 Task: Add Attachment from Trello to Card Card0000000362 in Board Board0000000091 in Workspace WS0000000031 in Trello. Add Cover Yellow to Card Card0000000362 in Board Board0000000091 in Workspace WS0000000031 in Trello. Add "Copy Card To …" Button titled Button0000000362 to "bottom" of the list "To Do" to Card Card0000000362 in Board Board0000000091 in Workspace WS0000000031 in Trello. Add Description DS0000000362 to Card Card0000000362 in Board Board0000000091 in Workspace WS0000000031 in Trello. Add Comment CM0000000362 to Card Card0000000362 in Board Board0000000091 in Workspace WS0000000031 in Trello
Action: Mouse moved to (301, 328)
Screenshot: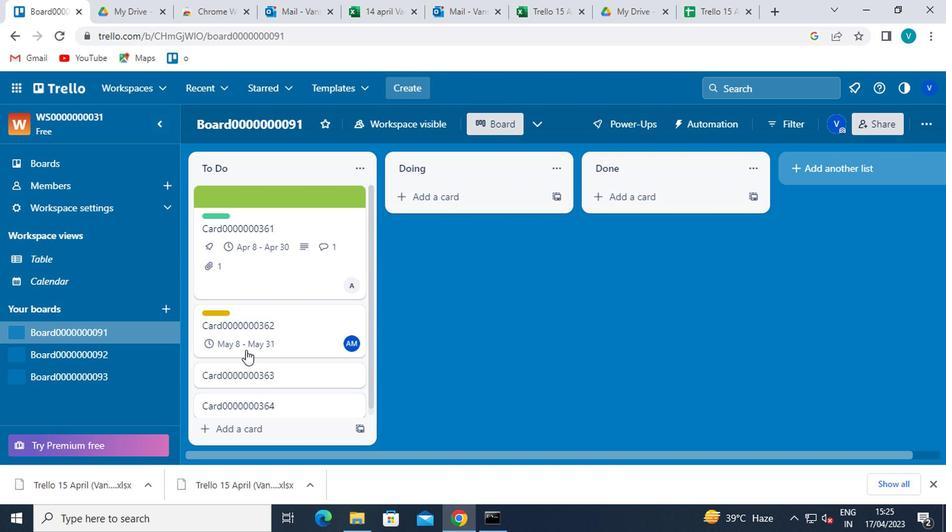 
Action: Mouse pressed left at (301, 328)
Screenshot: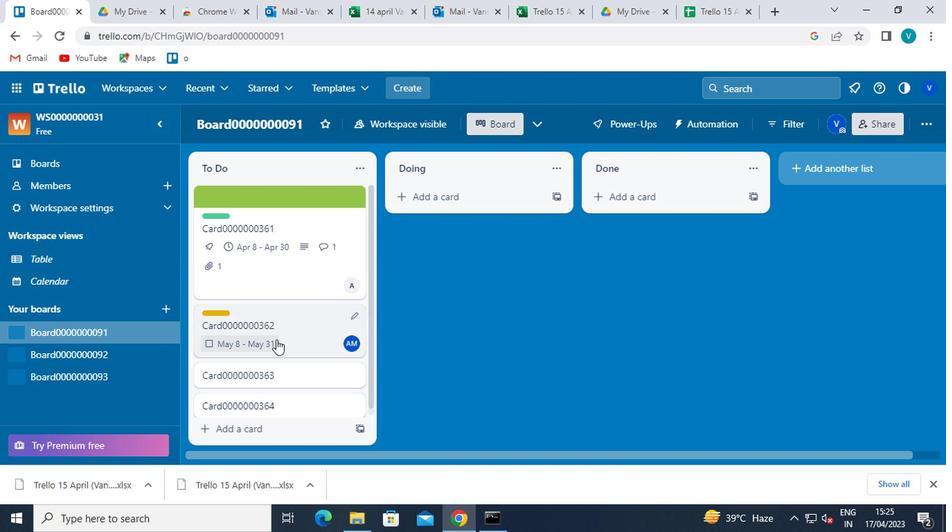 
Action: Mouse moved to (646, 315)
Screenshot: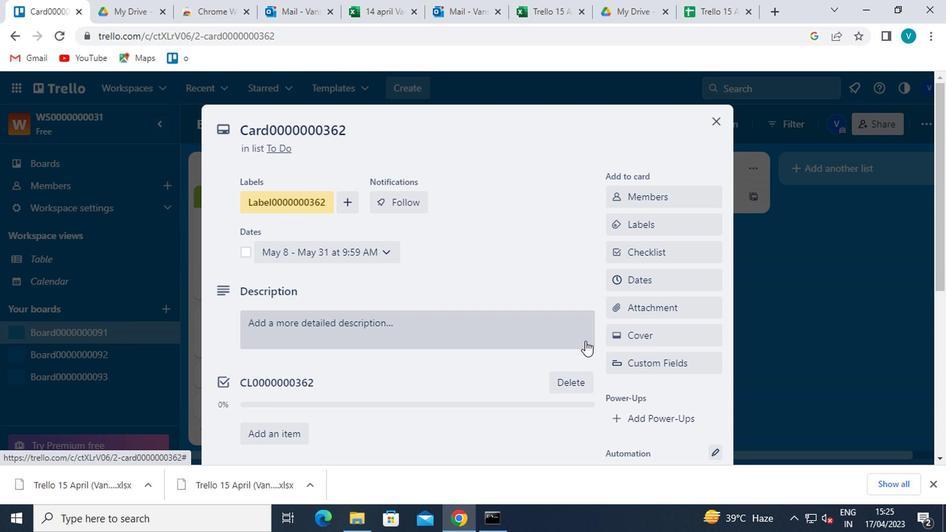 
Action: Mouse pressed left at (646, 315)
Screenshot: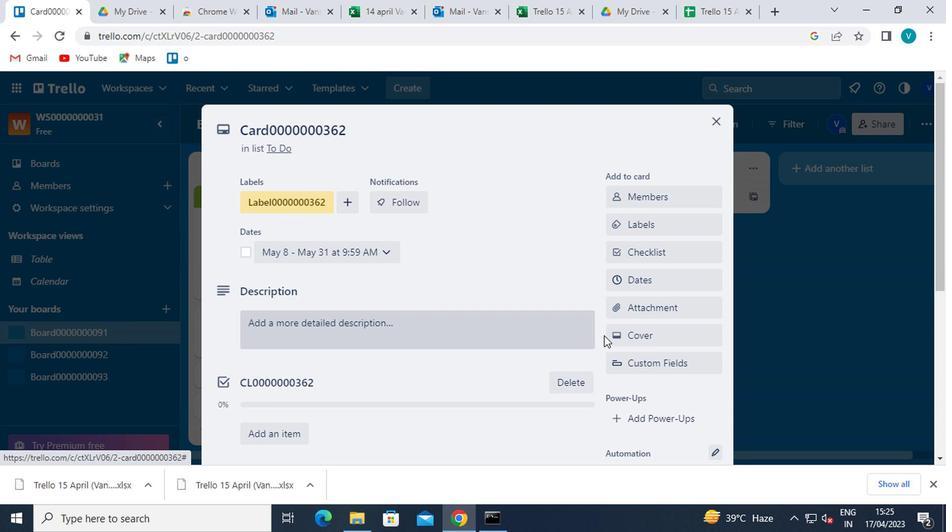 
Action: Mouse moved to (660, 164)
Screenshot: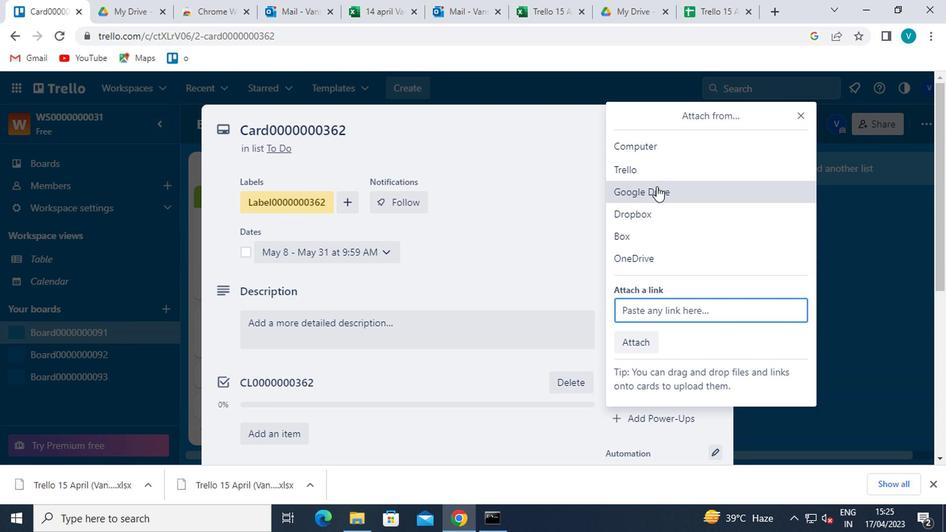 
Action: Mouse pressed left at (660, 164)
Screenshot: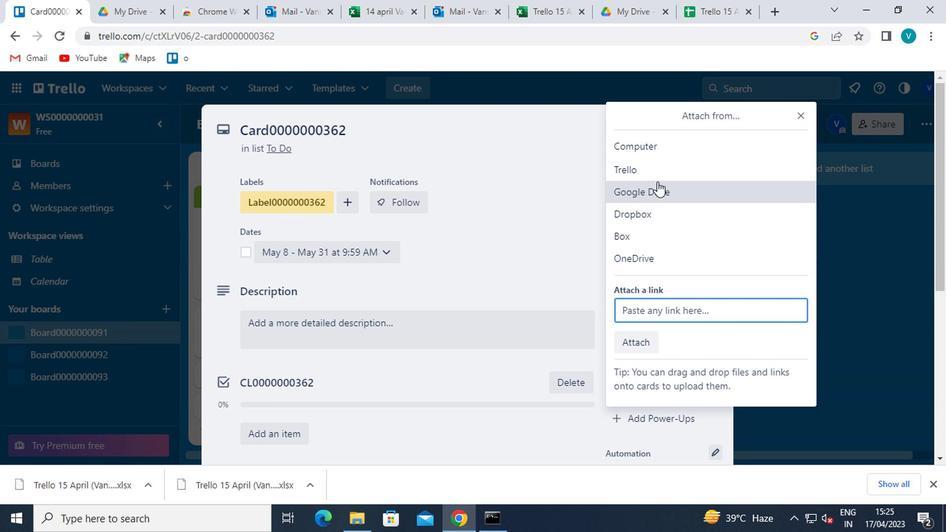 
Action: Mouse moved to (659, 245)
Screenshot: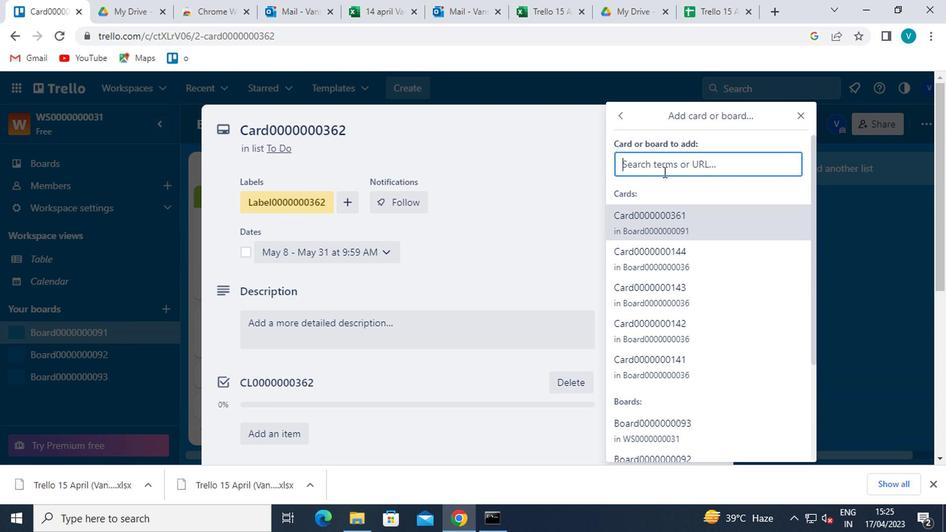 
Action: Mouse pressed left at (659, 245)
Screenshot: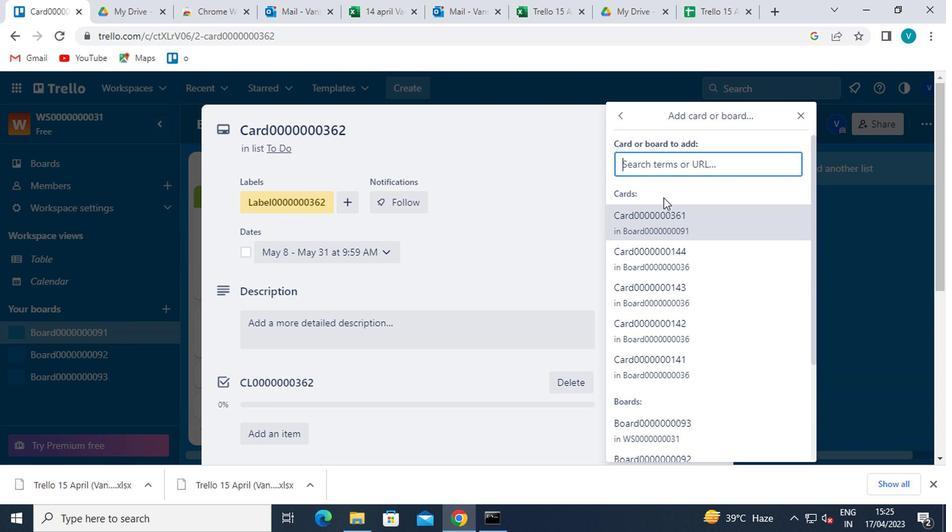 
Action: Mouse moved to (641, 331)
Screenshot: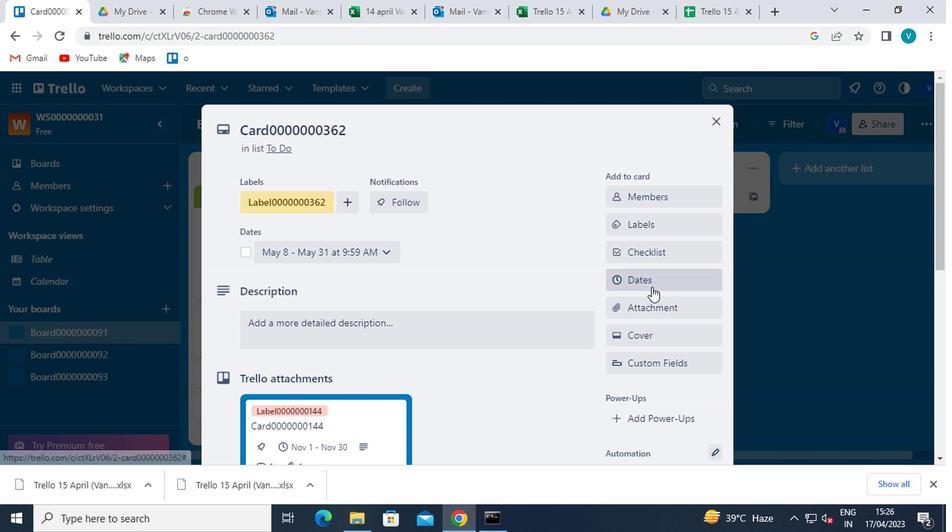 
Action: Mouse pressed left at (641, 331)
Screenshot: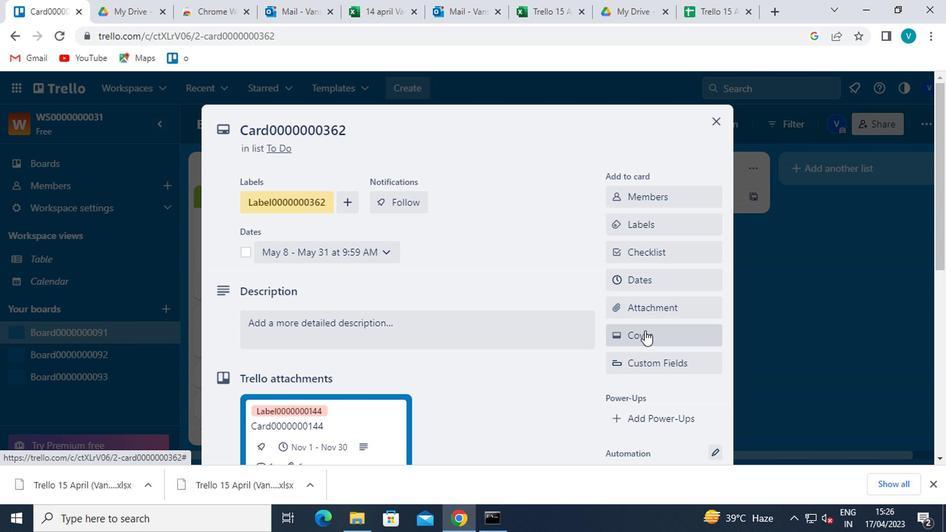 
Action: Mouse moved to (674, 245)
Screenshot: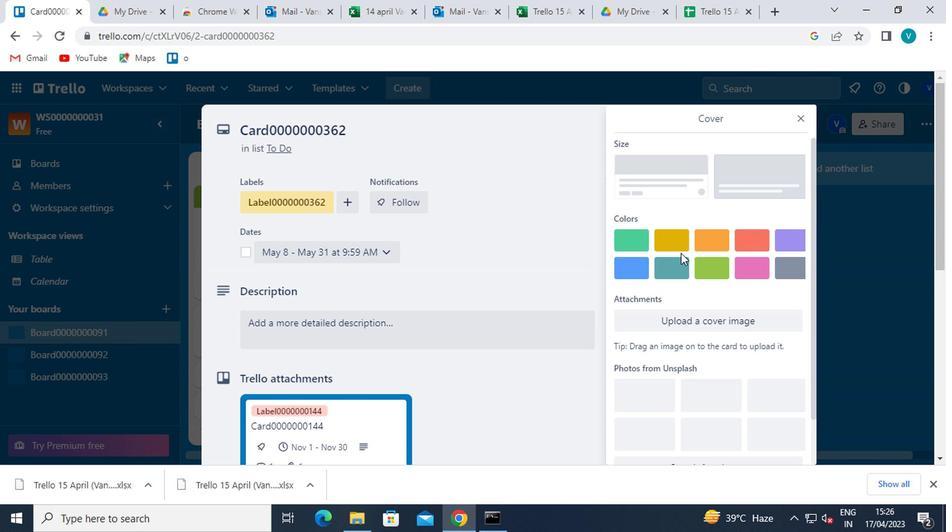 
Action: Mouse pressed left at (674, 245)
Screenshot: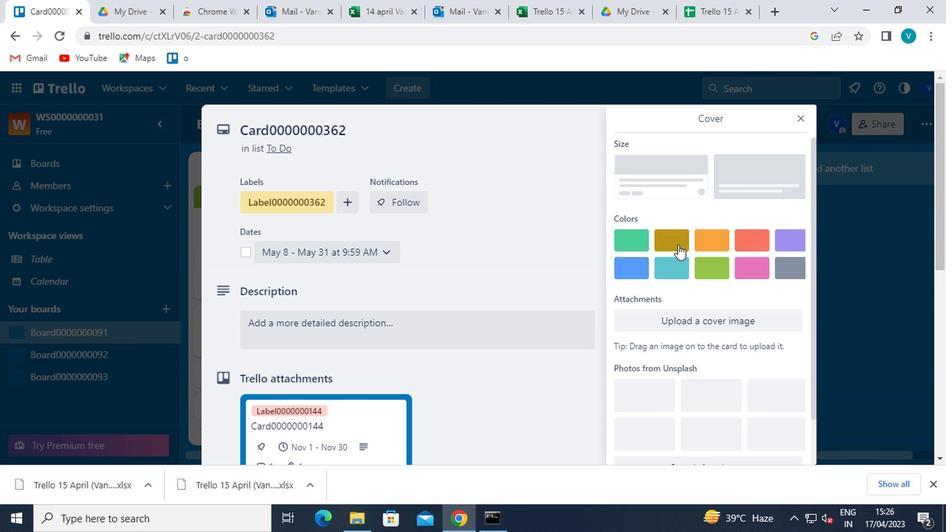 
Action: Mouse moved to (795, 119)
Screenshot: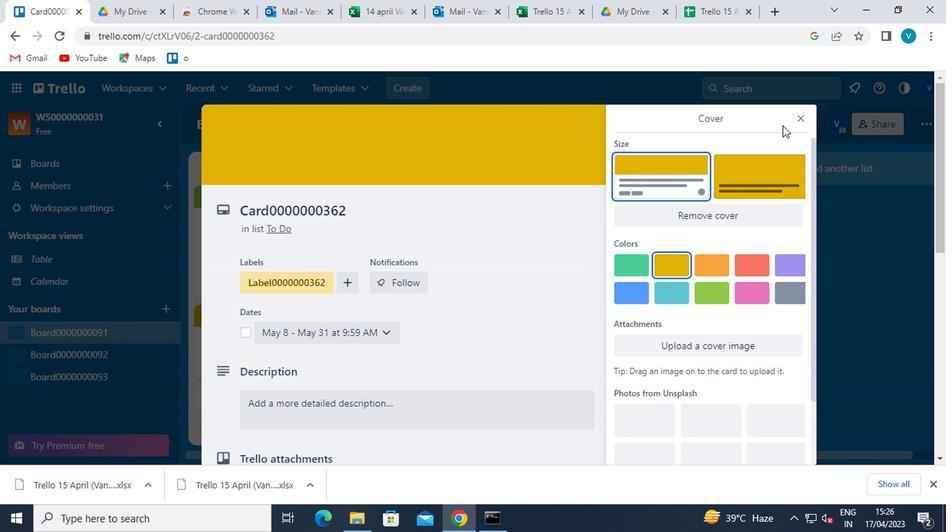 
Action: Mouse pressed left at (795, 119)
Screenshot: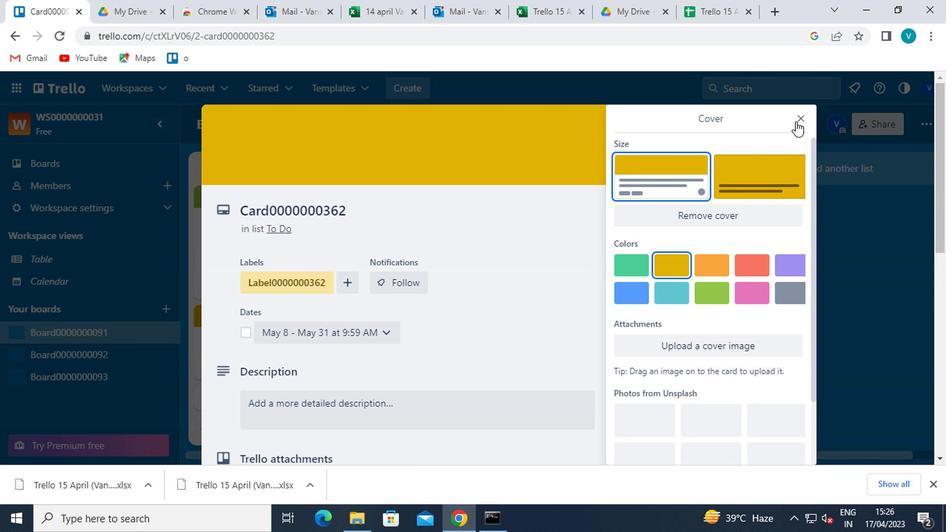
Action: Mouse moved to (688, 307)
Screenshot: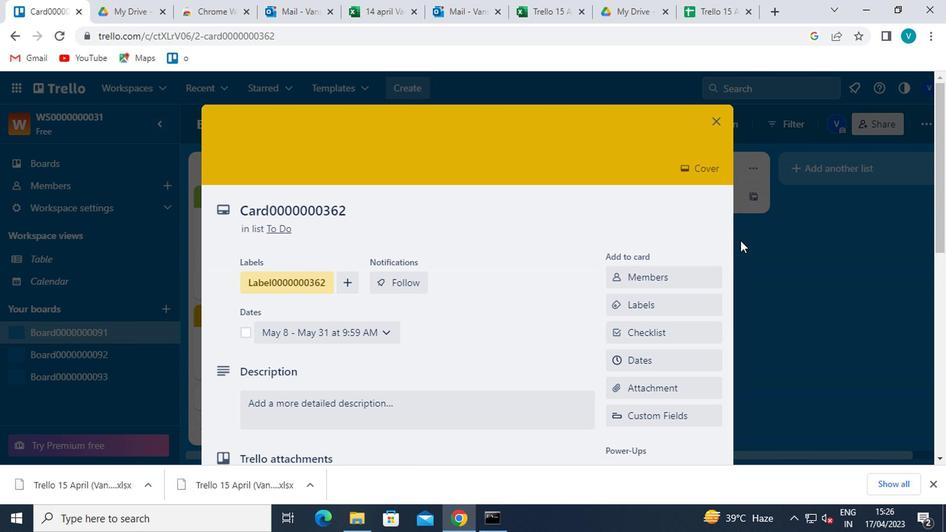 
Action: Mouse scrolled (688, 306) with delta (0, 0)
Screenshot: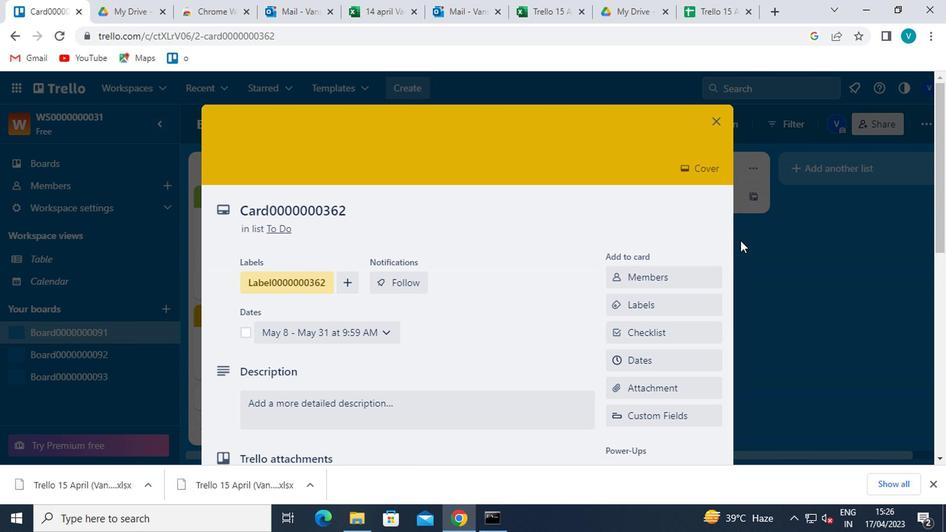 
Action: Mouse moved to (685, 311)
Screenshot: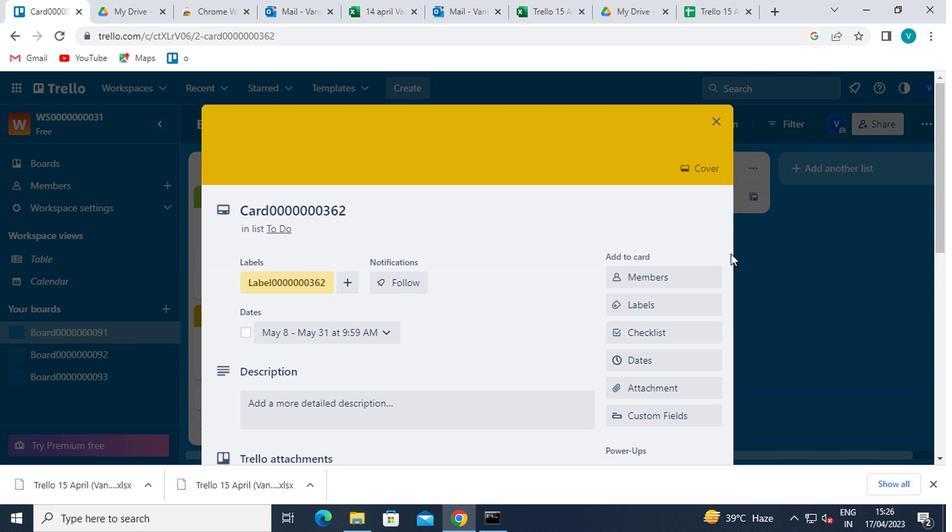 
Action: Mouse scrolled (685, 311) with delta (0, 0)
Screenshot: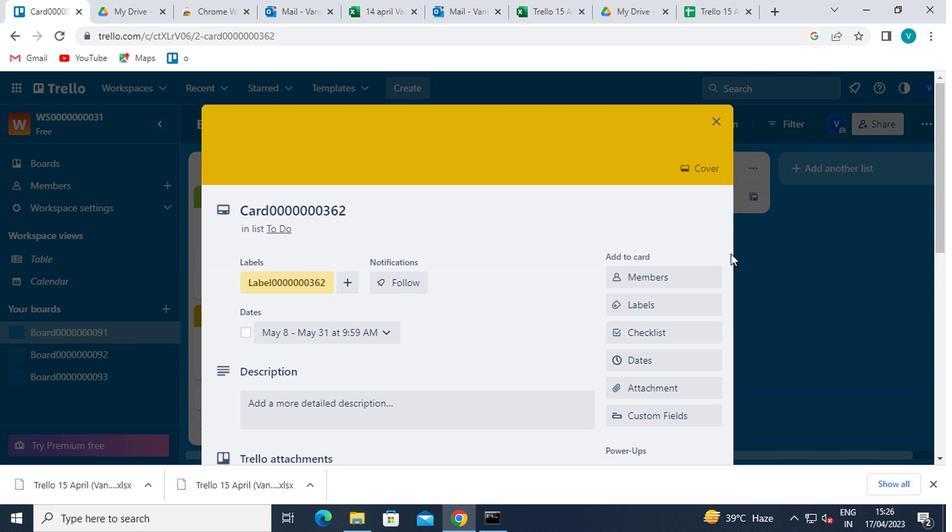 
Action: Mouse moved to (647, 422)
Screenshot: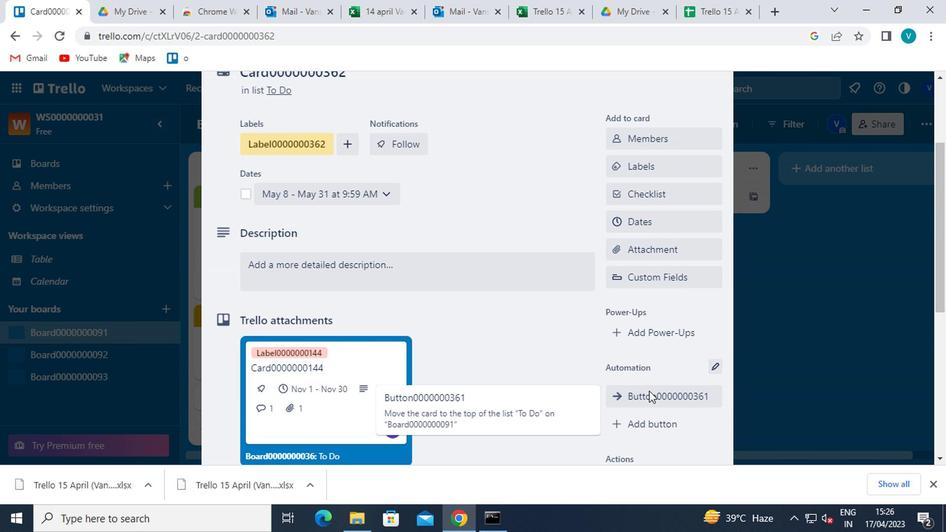 
Action: Mouse pressed left at (647, 422)
Screenshot: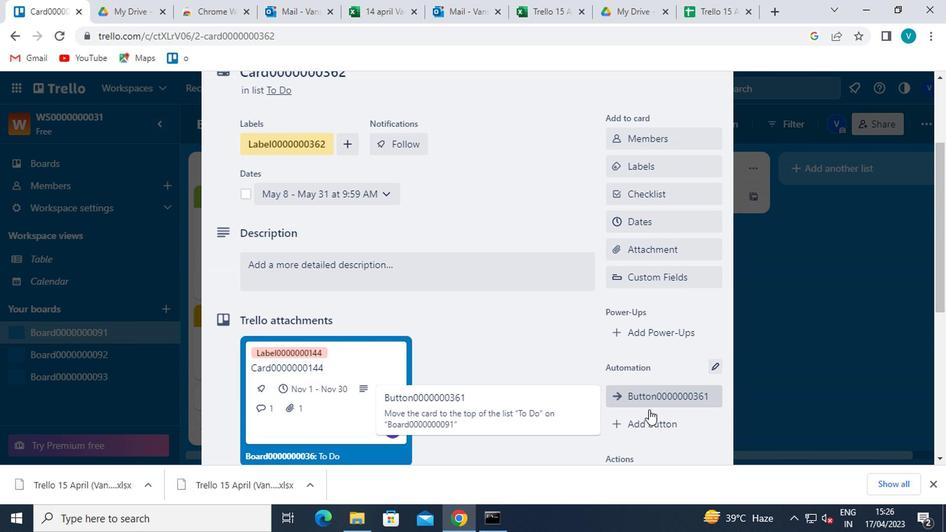 
Action: Mouse moved to (682, 203)
Screenshot: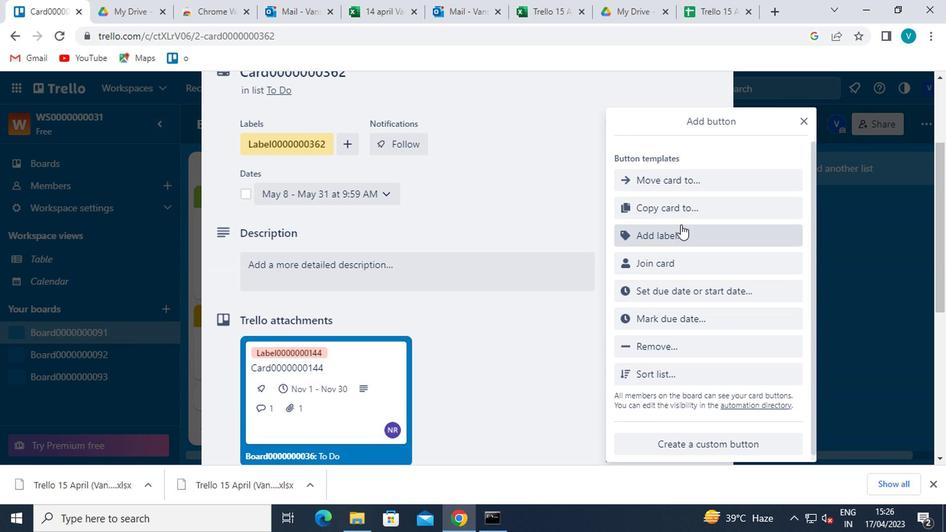 
Action: Mouse pressed left at (682, 203)
Screenshot: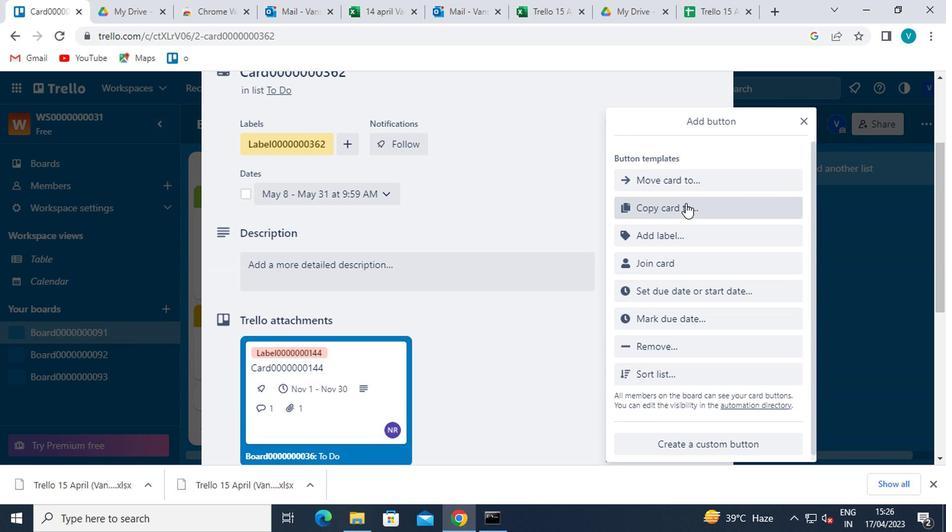 
Action: Mouse moved to (690, 191)
Screenshot: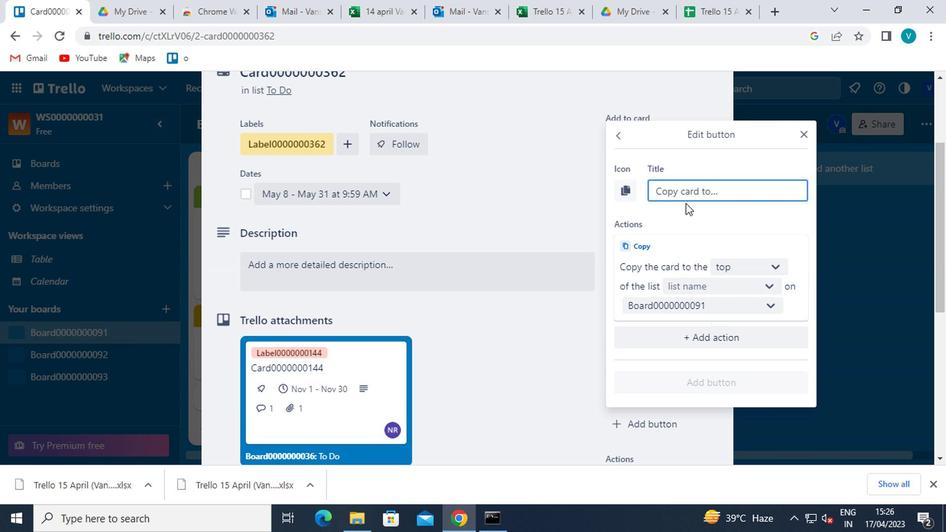 
Action: Mouse pressed left at (690, 191)
Screenshot: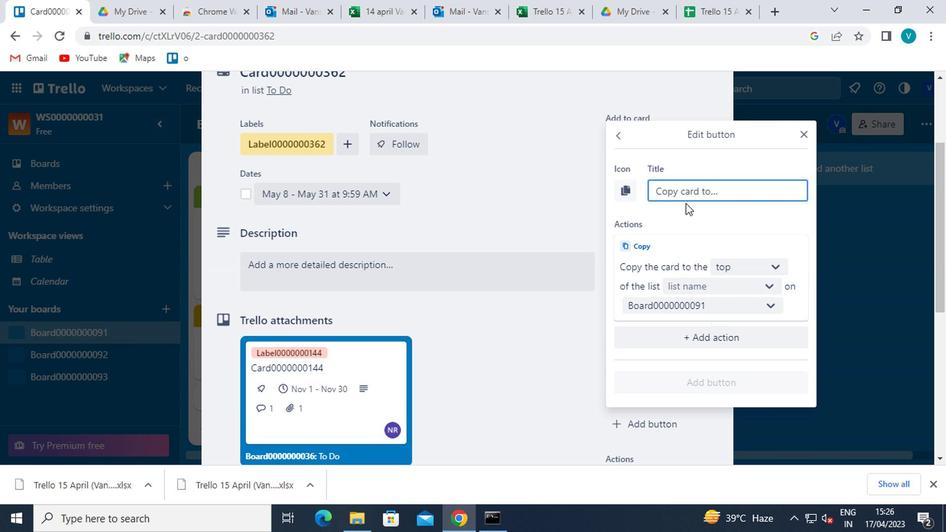 
Action: Key pressed <Key.shift>BUTTON0000000362
Screenshot: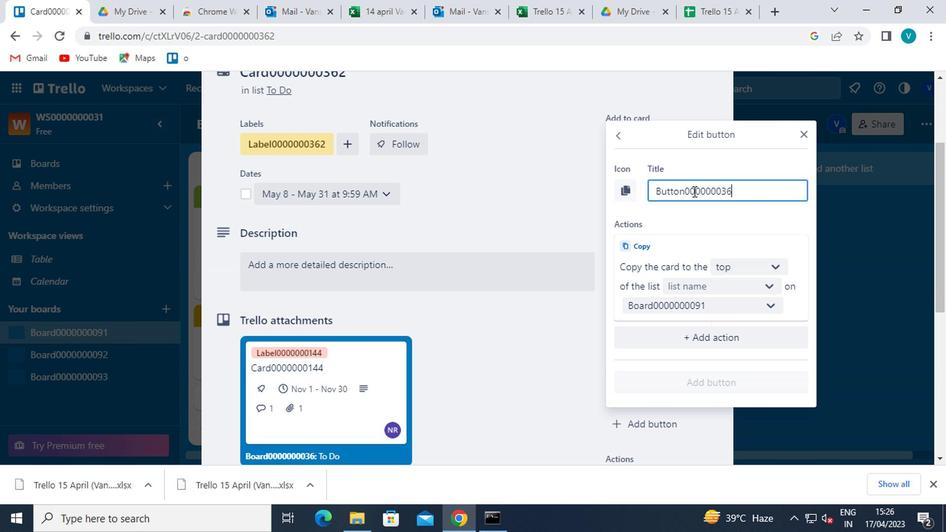
Action: Mouse moved to (737, 268)
Screenshot: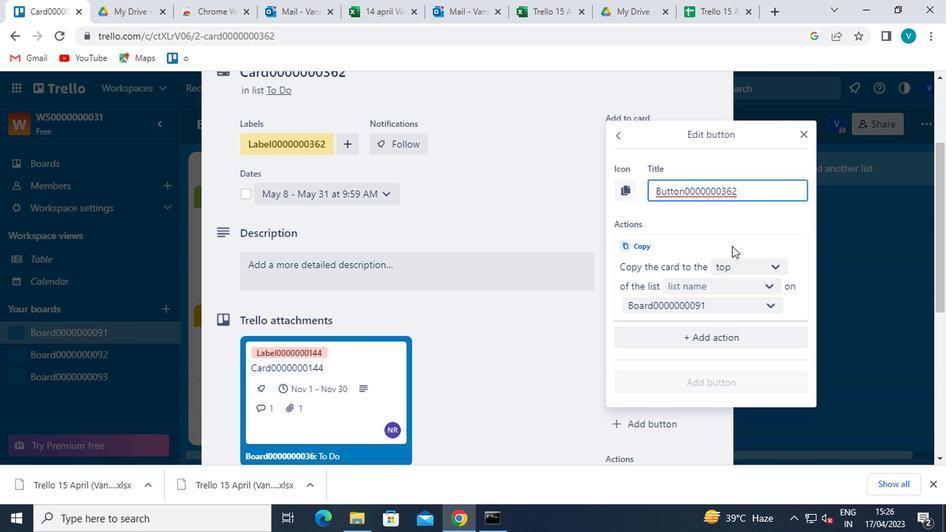 
Action: Mouse pressed left at (737, 268)
Screenshot: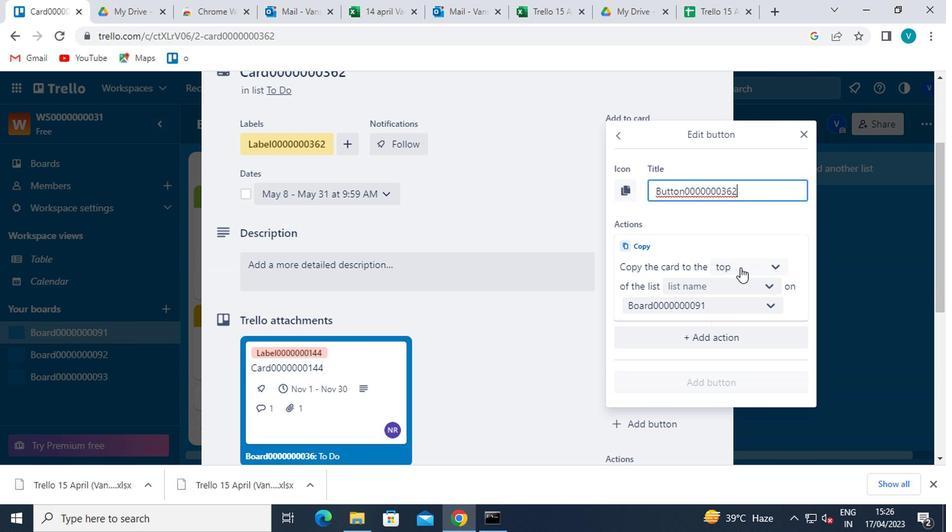 
Action: Mouse moved to (740, 315)
Screenshot: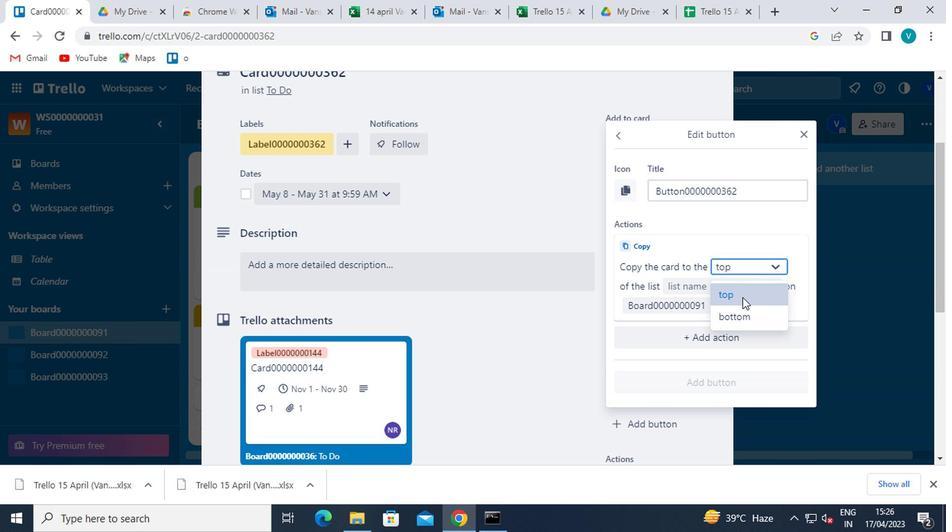 
Action: Mouse pressed left at (740, 315)
Screenshot: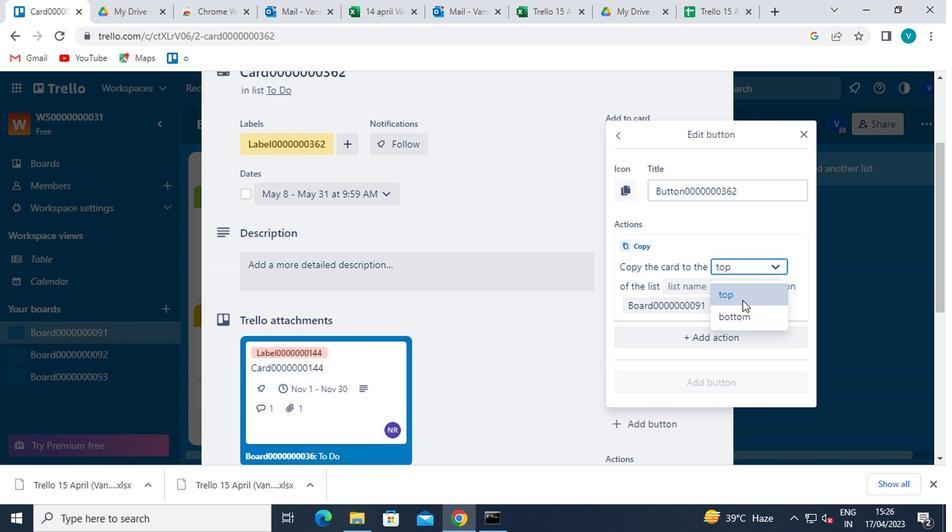 
Action: Mouse moved to (745, 296)
Screenshot: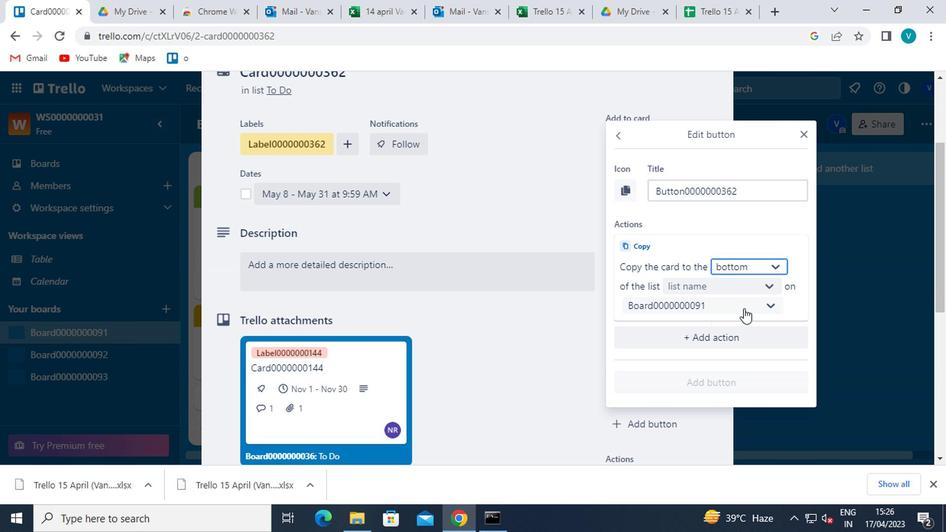 
Action: Mouse pressed left at (745, 296)
Screenshot: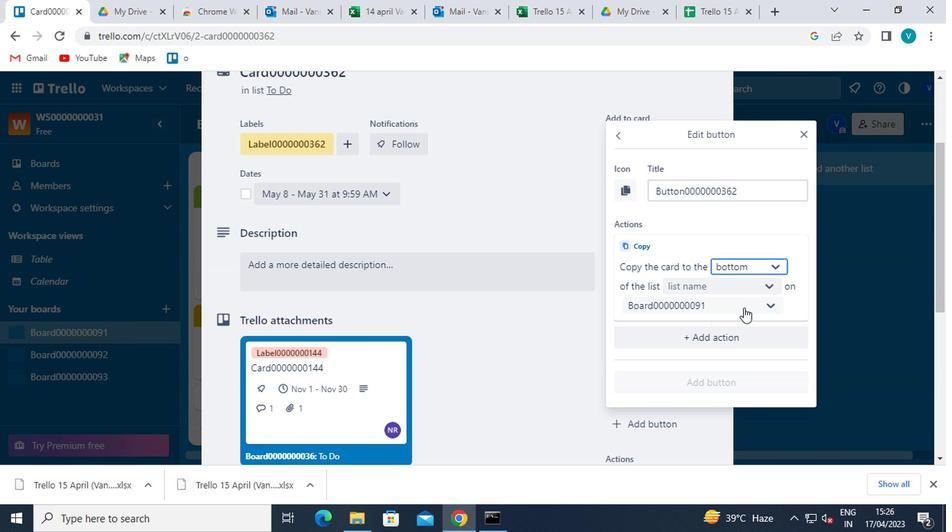 
Action: Mouse moved to (752, 285)
Screenshot: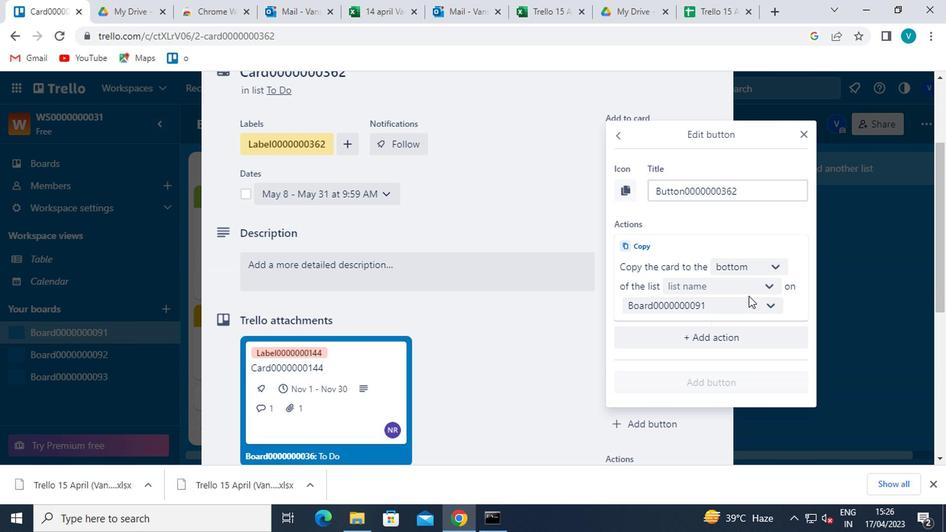 
Action: Mouse pressed left at (752, 285)
Screenshot: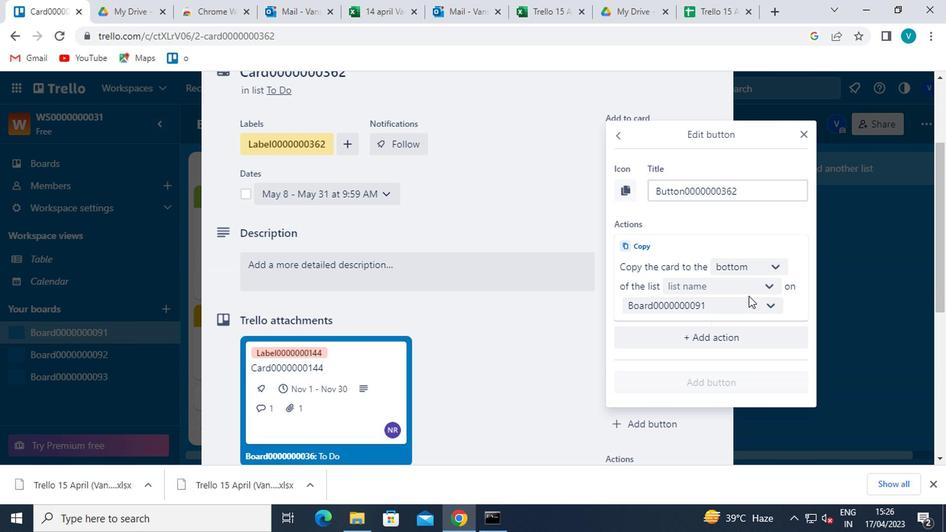 
Action: Mouse moved to (740, 310)
Screenshot: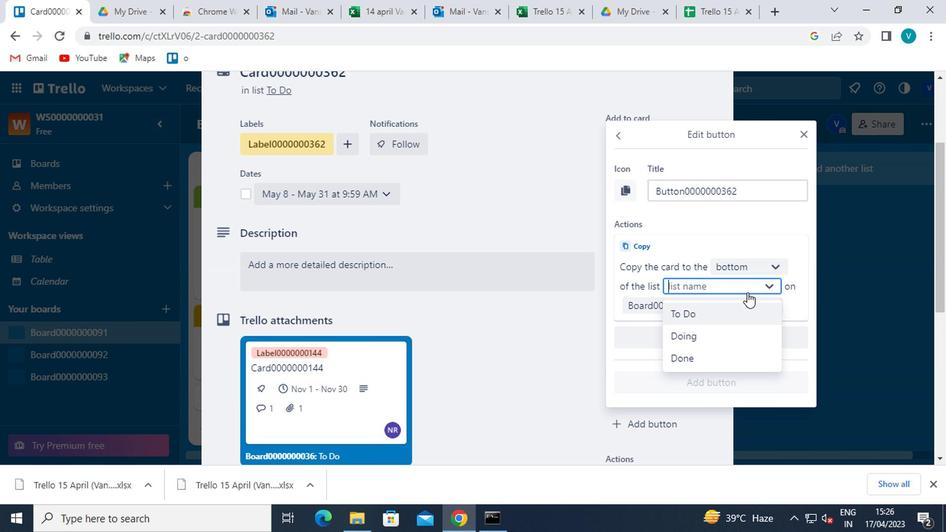 
Action: Mouse pressed left at (740, 310)
Screenshot: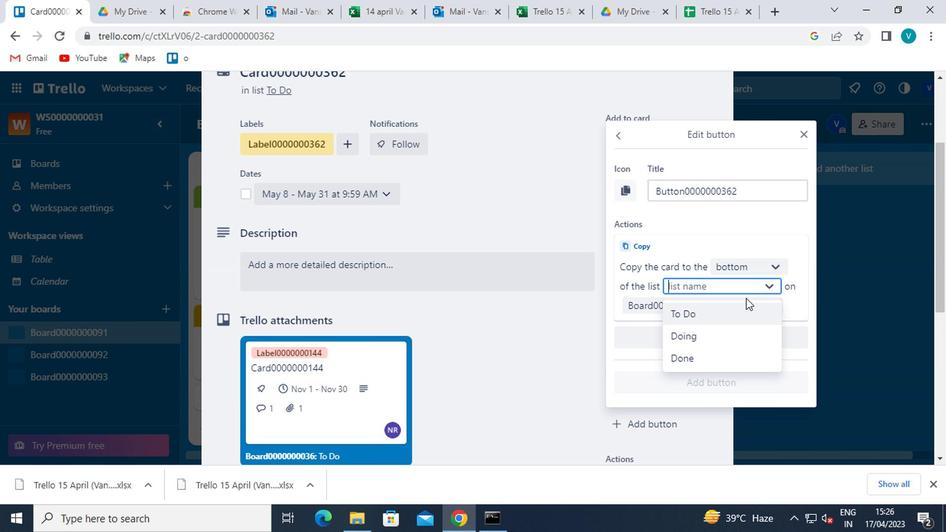 
Action: Mouse moved to (707, 377)
Screenshot: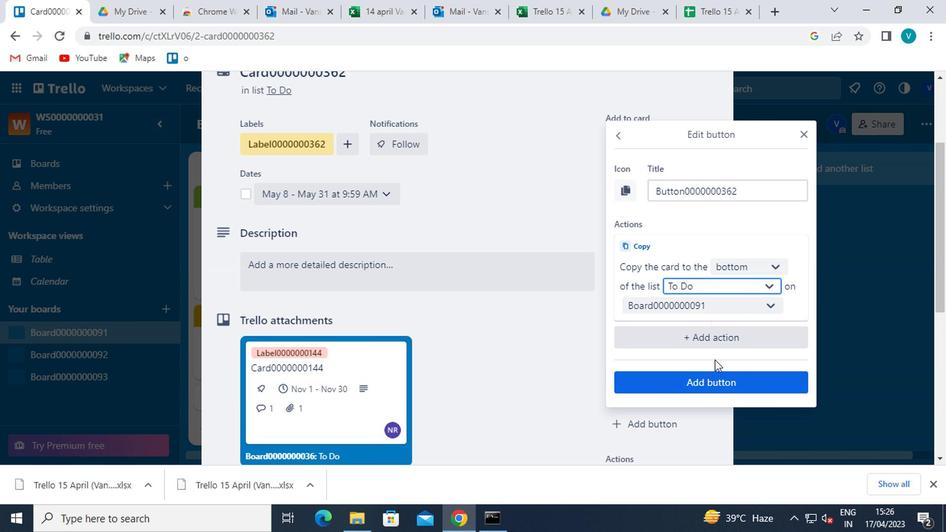 
Action: Mouse pressed left at (707, 377)
Screenshot: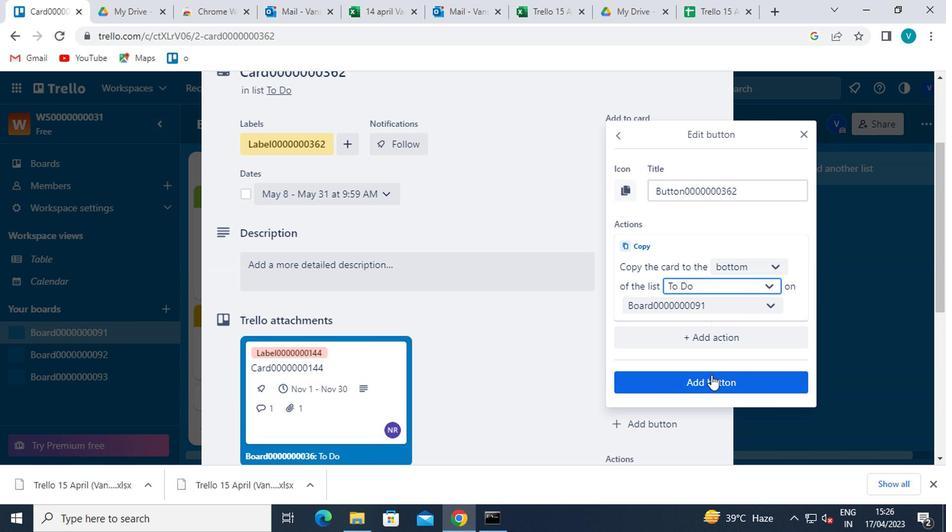 
Action: Mouse moved to (416, 265)
Screenshot: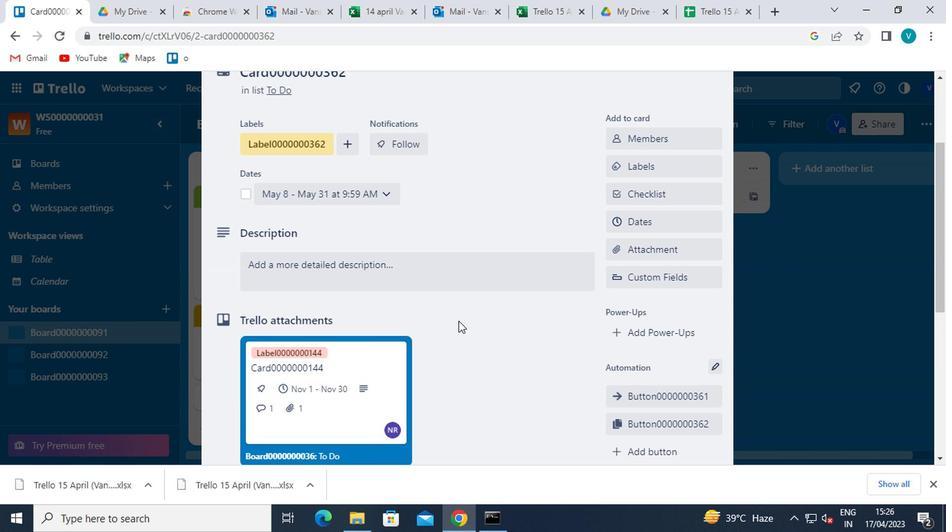 
Action: Mouse pressed left at (416, 265)
Screenshot: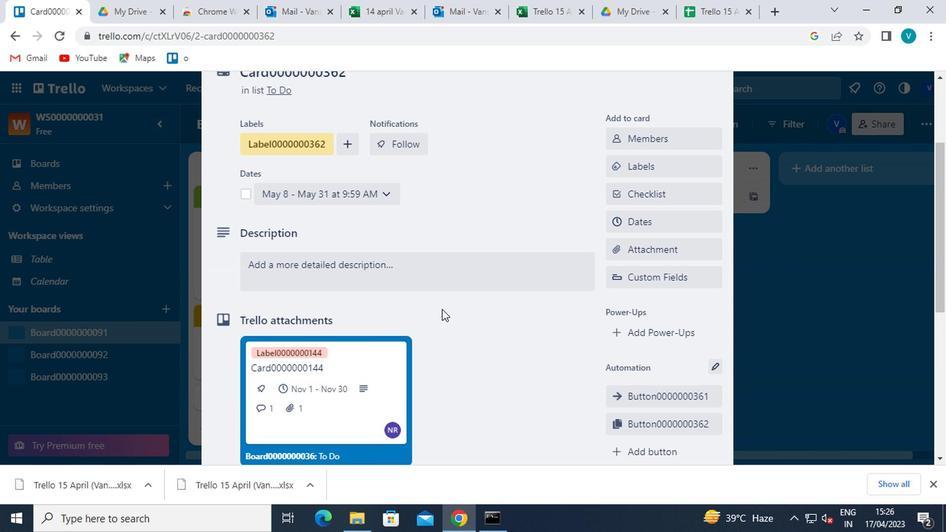 
Action: Key pressed <Key.shift>DS0000000362
Screenshot: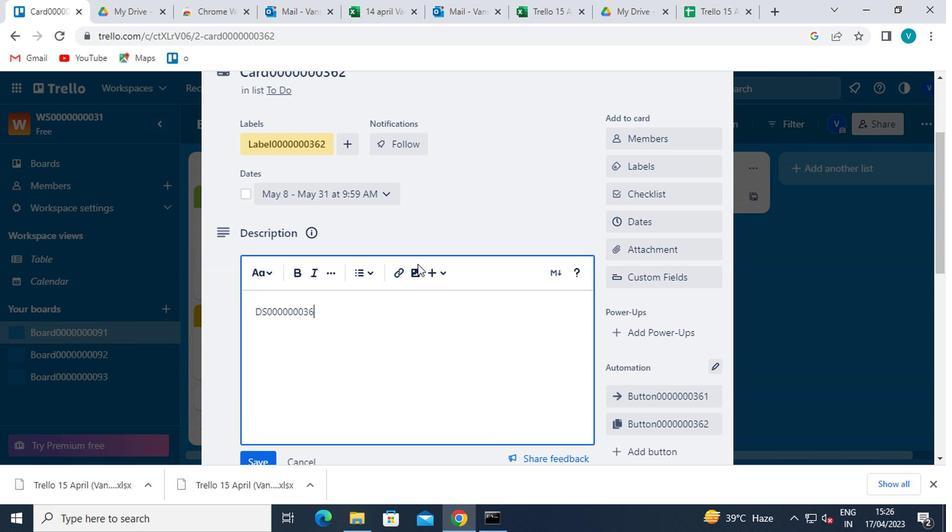 
Action: Mouse moved to (402, 279)
Screenshot: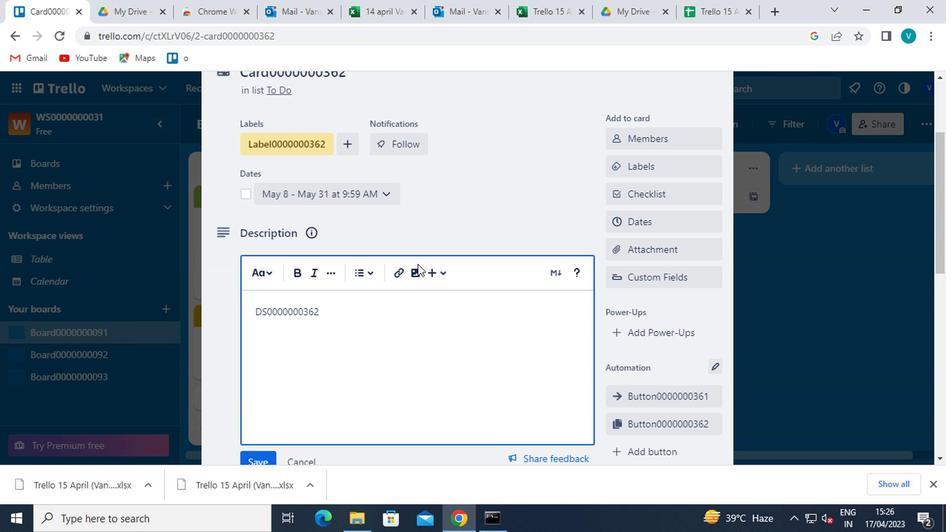 
Action: Mouse scrolled (402, 278) with delta (0, 0)
Screenshot: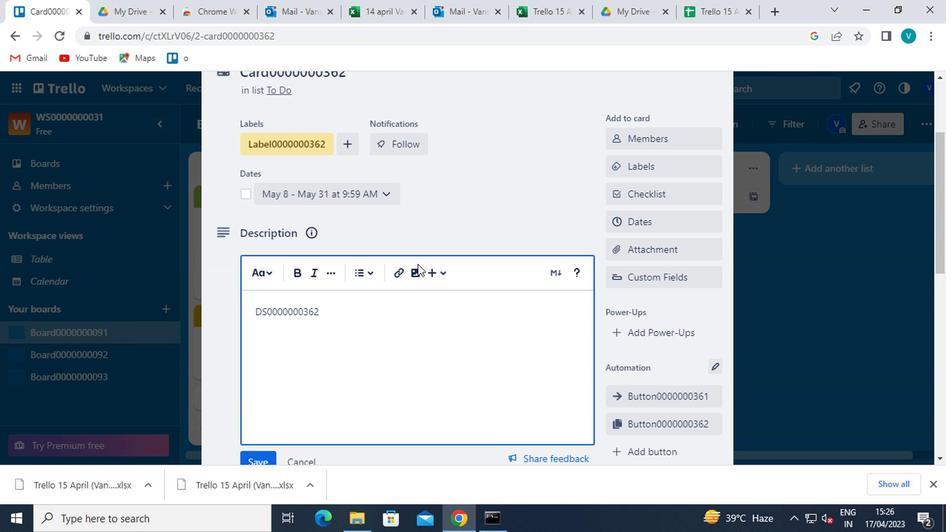 
Action: Mouse moved to (390, 302)
Screenshot: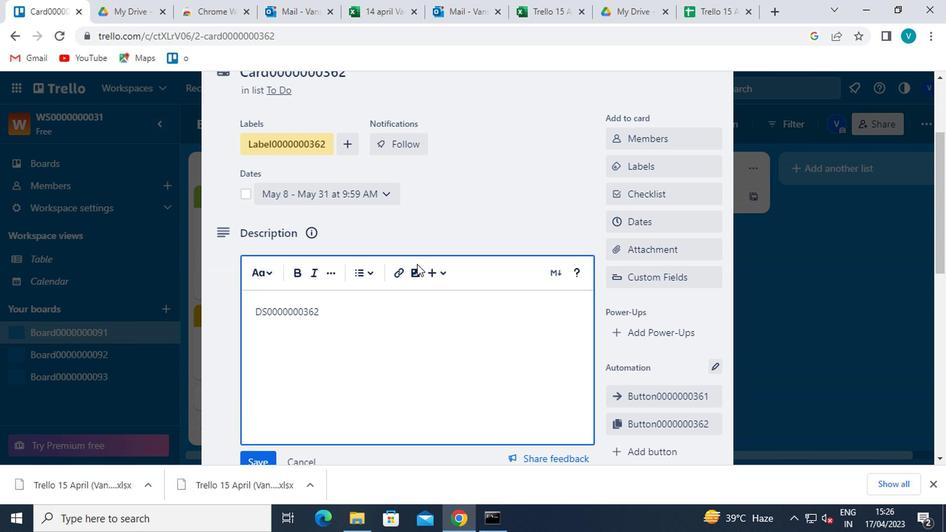 
Action: Mouse scrolled (390, 301) with delta (0, 0)
Screenshot: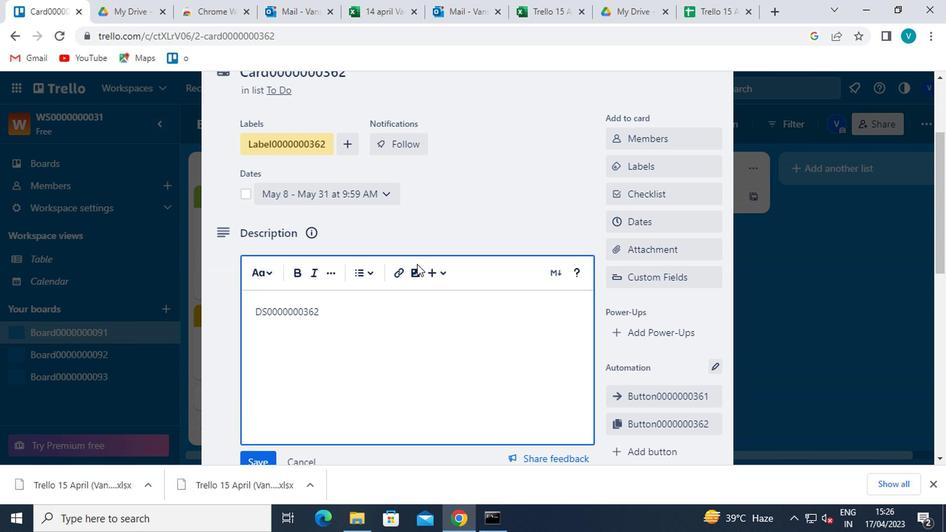 
Action: Mouse moved to (262, 323)
Screenshot: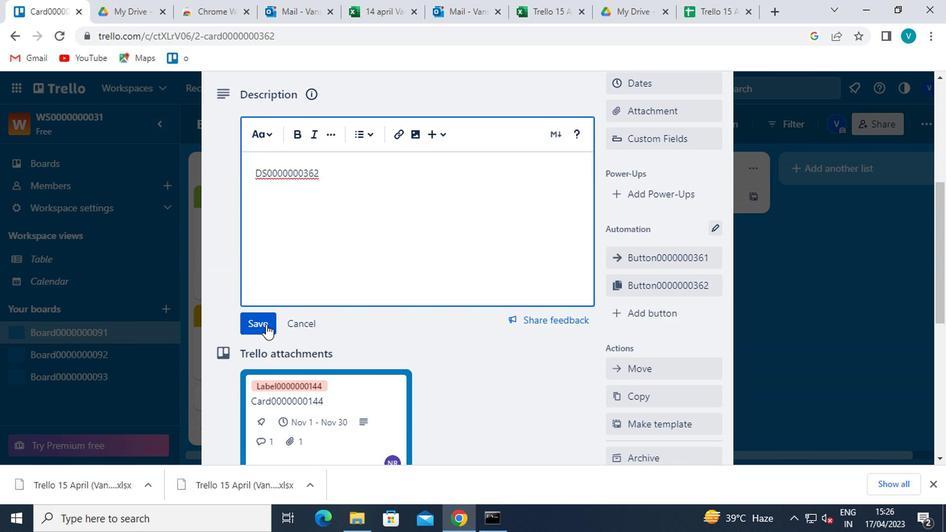 
Action: Mouse pressed left at (262, 323)
Screenshot: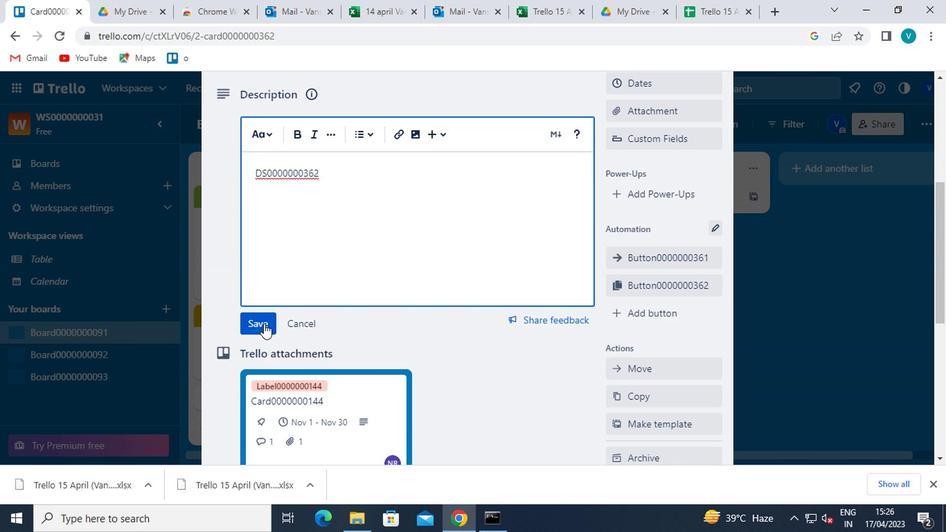
Action: Mouse moved to (260, 399)
Screenshot: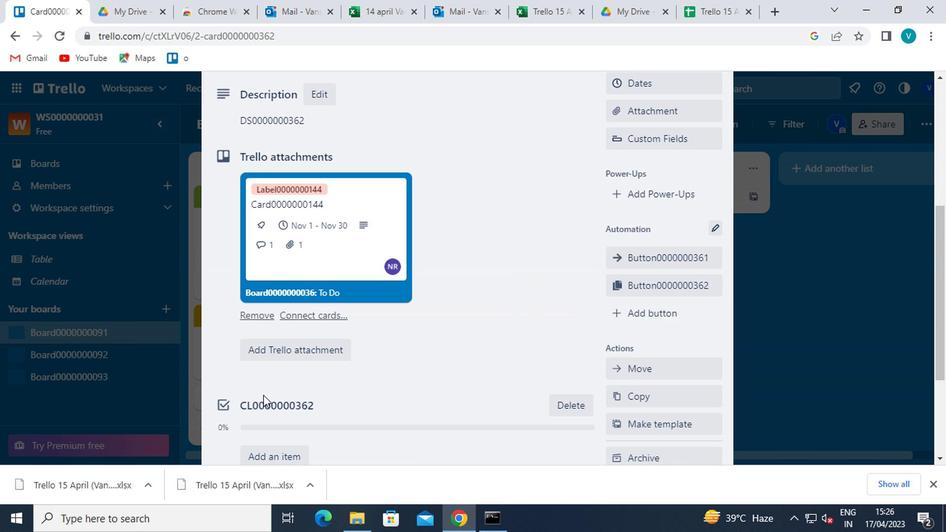 
Action: Mouse scrolled (260, 398) with delta (0, 0)
Screenshot: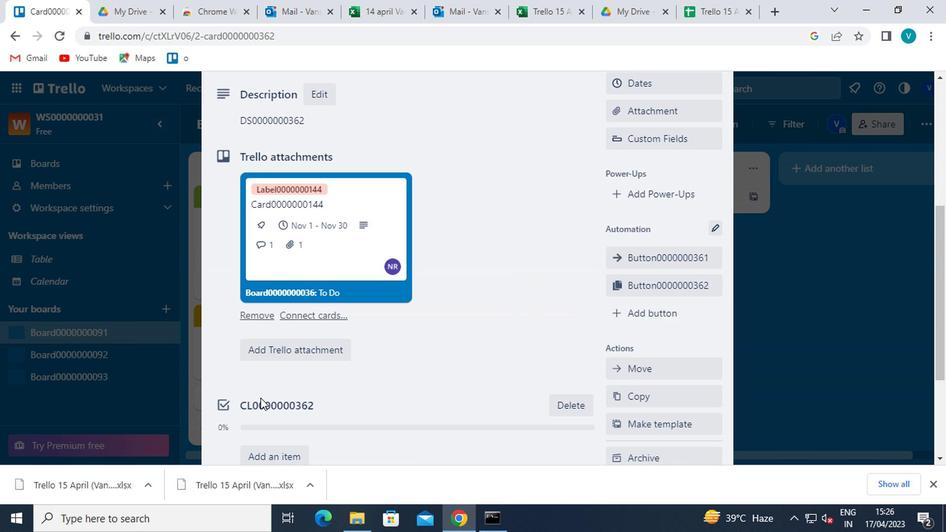 
Action: Mouse scrolled (260, 398) with delta (0, 0)
Screenshot: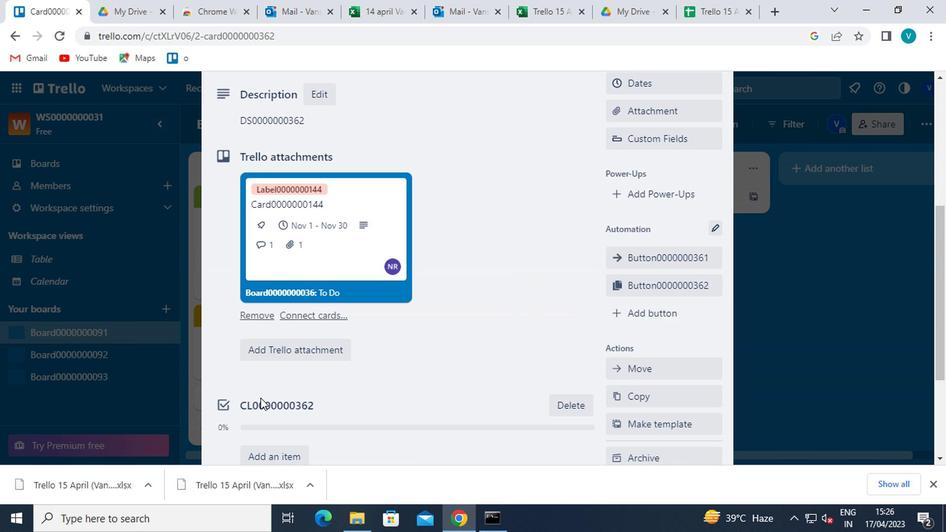 
Action: Mouse moved to (273, 392)
Screenshot: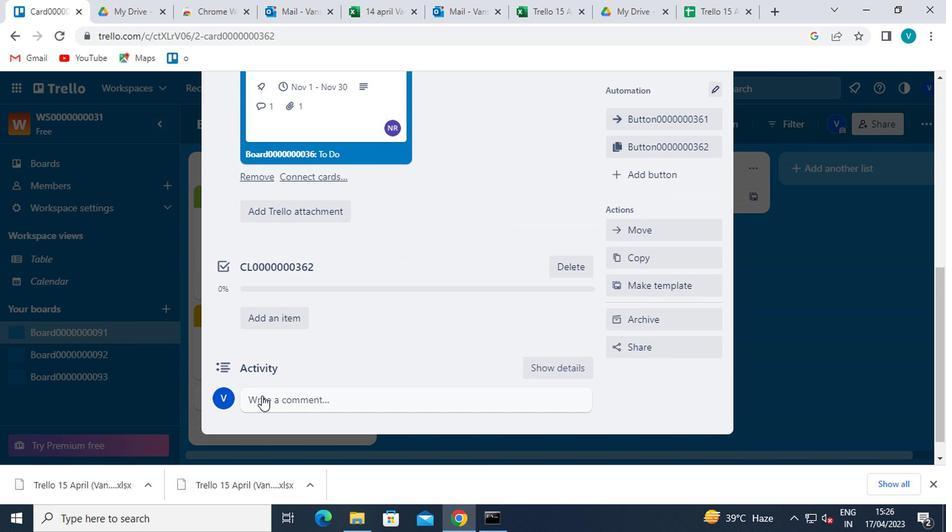 
Action: Mouse pressed left at (273, 392)
Screenshot: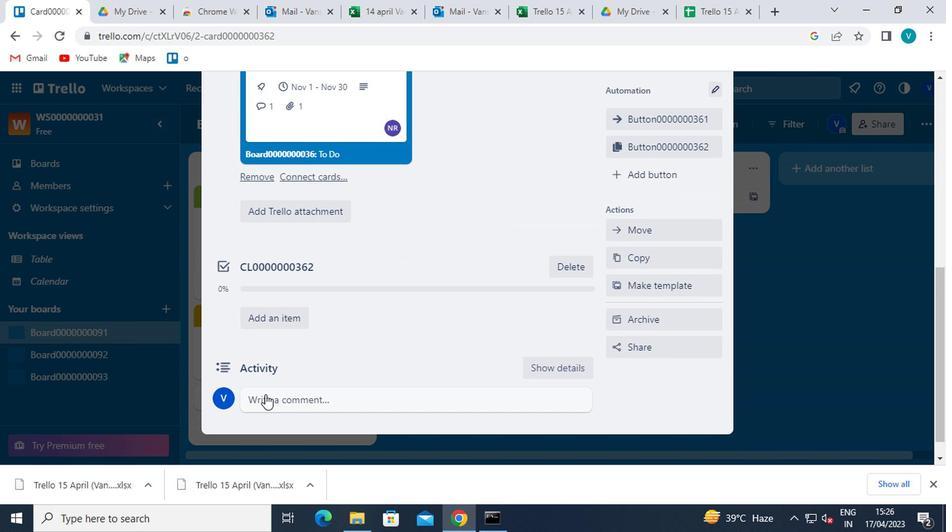 
Action: Mouse moved to (270, 394)
Screenshot: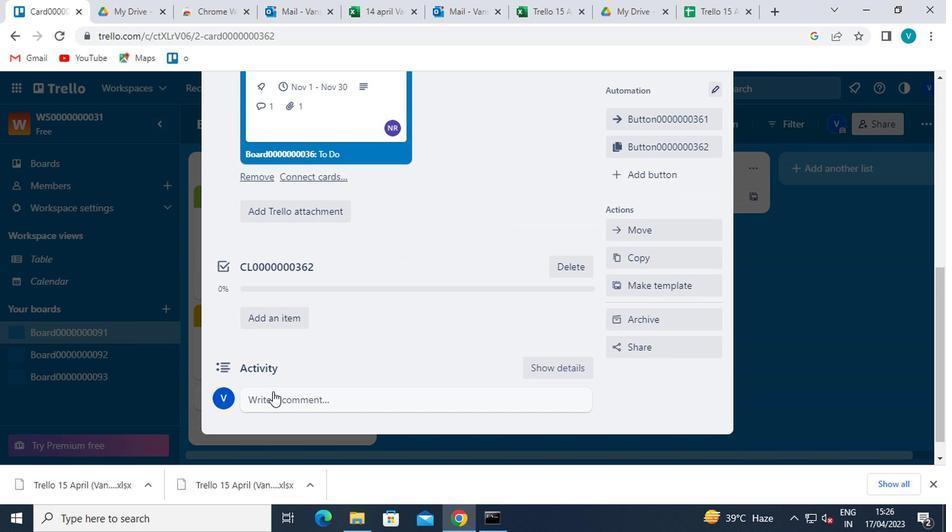 
Action: Key pressed <Key.shift>CM0000000362
Screenshot: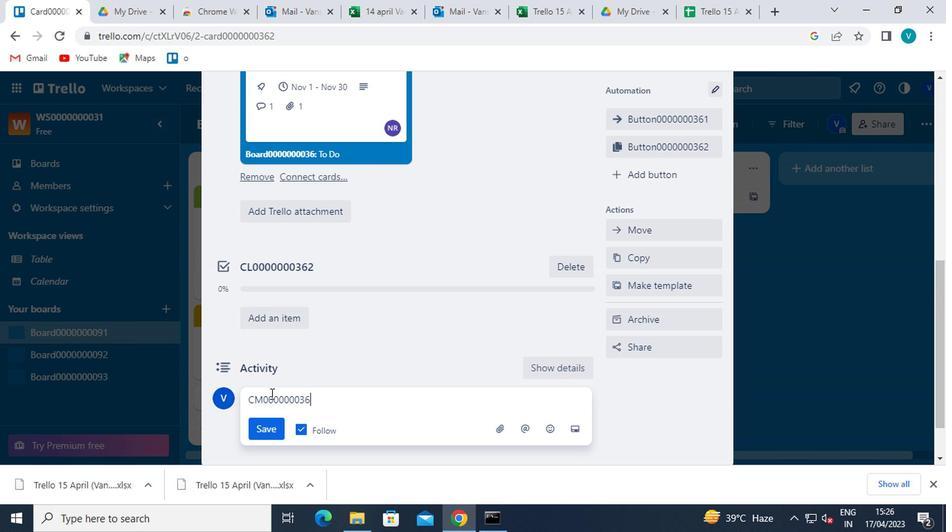 
Action: Mouse moved to (265, 426)
Screenshot: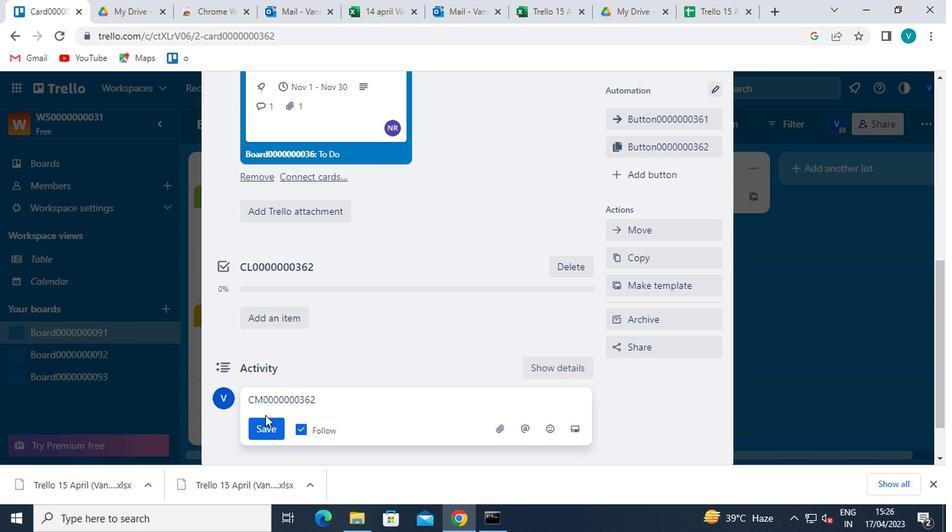 
Action: Mouse pressed left at (265, 426)
Screenshot: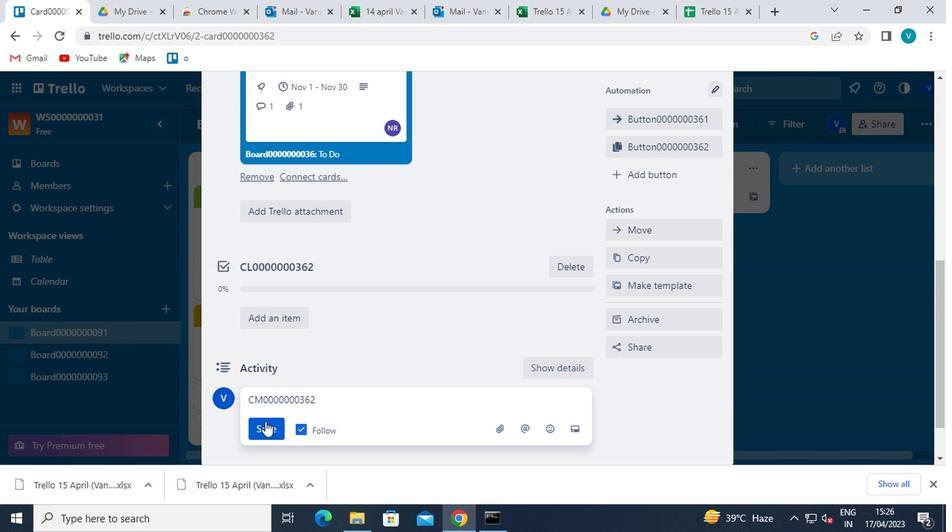 
